 Task: In the  document acquisition.txt Insert the command  'Suggesting 'Email the file to   'softage.10@softage.net', with message attached Time-Sensitive: I kindly ask you to go through the email I've sent as soon as possible. and file type: RTF
Action: Mouse moved to (38, 63)
Screenshot: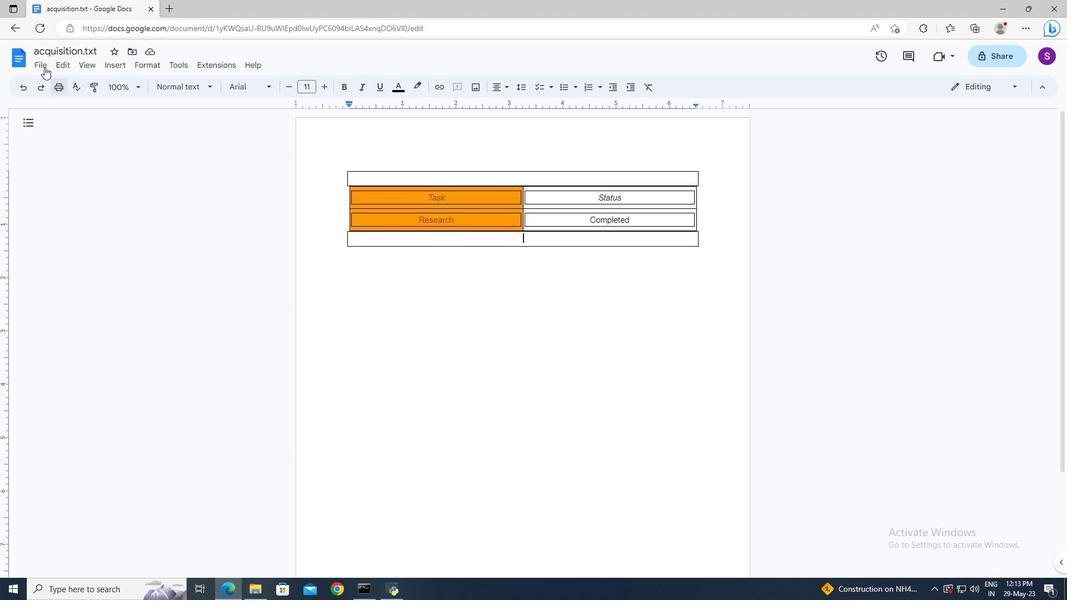 
Action: Mouse pressed left at (38, 63)
Screenshot: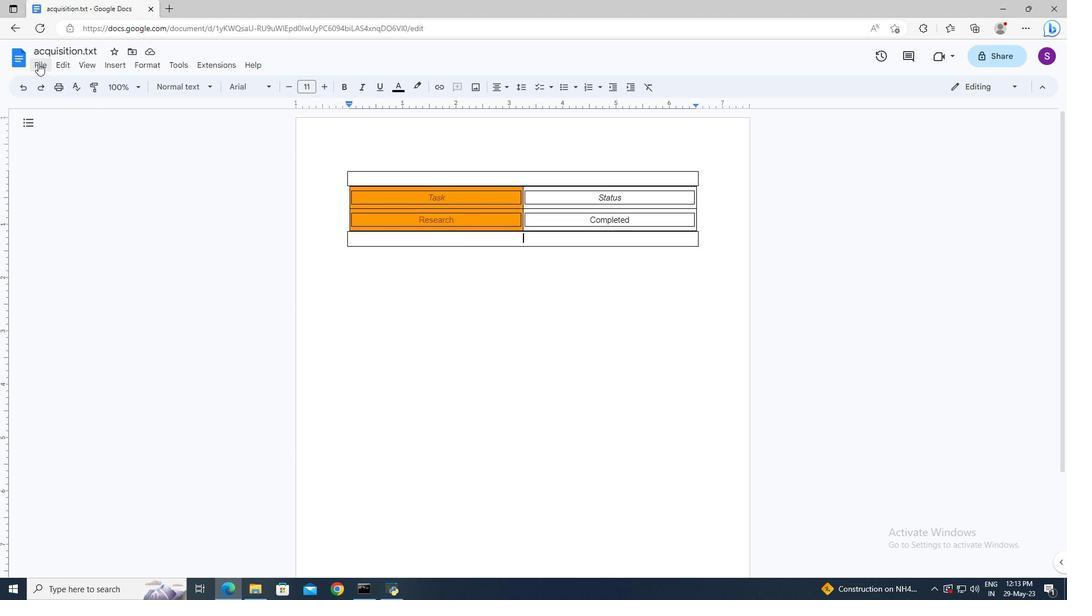 
Action: Mouse moved to (232, 167)
Screenshot: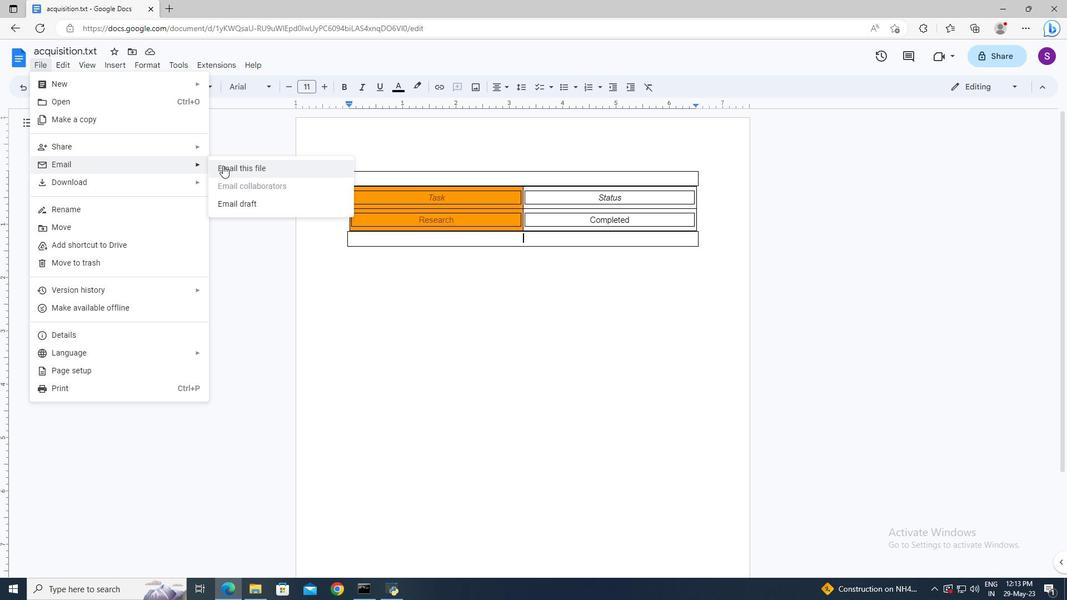 
Action: Mouse pressed left at (232, 167)
Screenshot: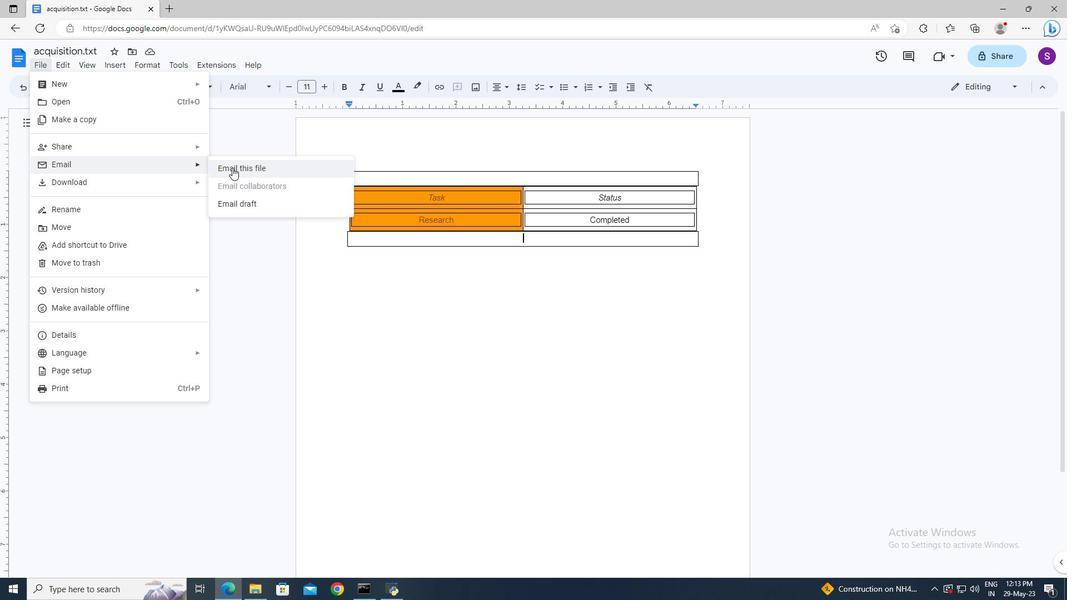 
Action: Mouse moved to (452, 232)
Screenshot: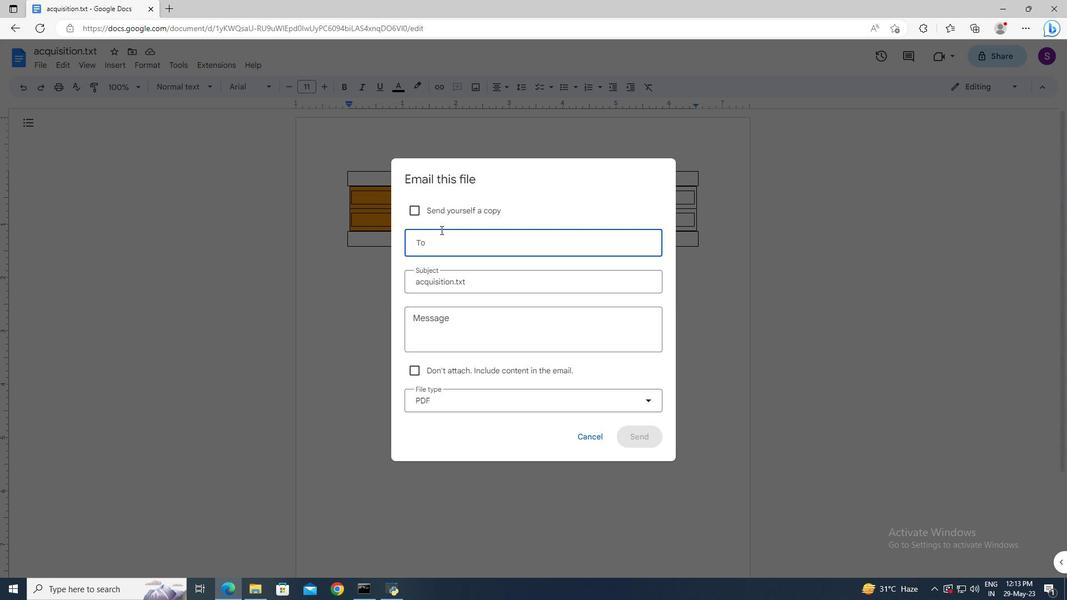 
Action: Mouse pressed left at (452, 232)
Screenshot: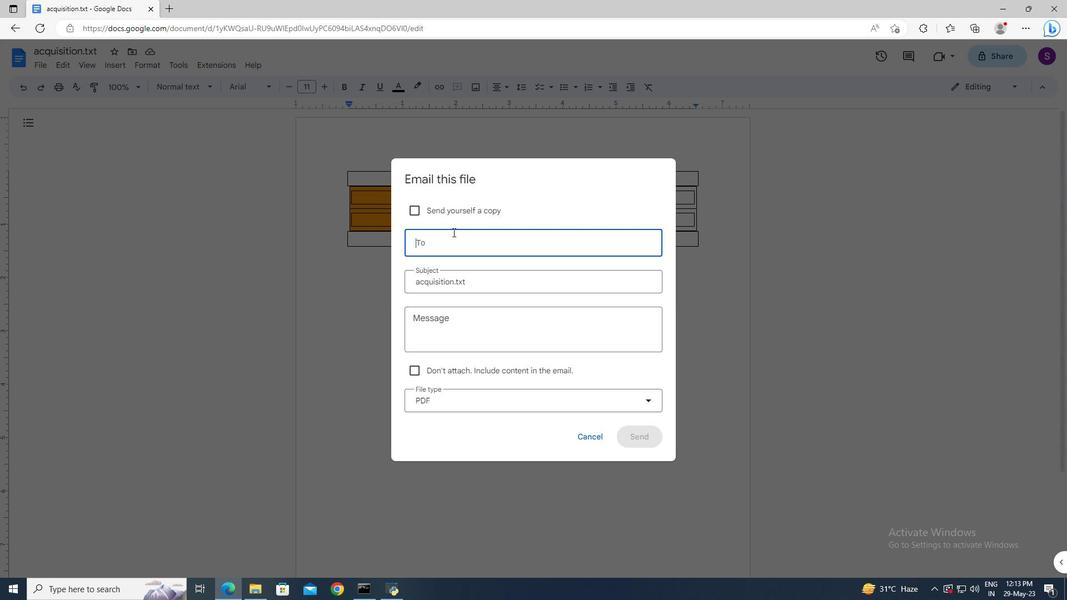 
Action: Mouse moved to (451, 234)
Screenshot: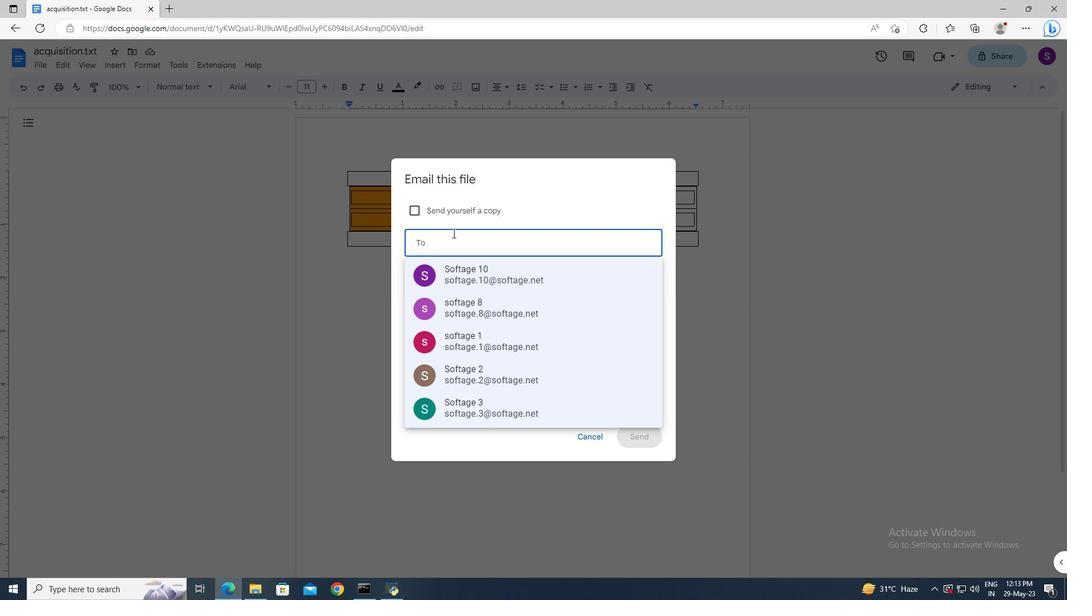 
Action: Key pressed softage.10<Key.shift>@softage.net<Key.enter>
Screenshot: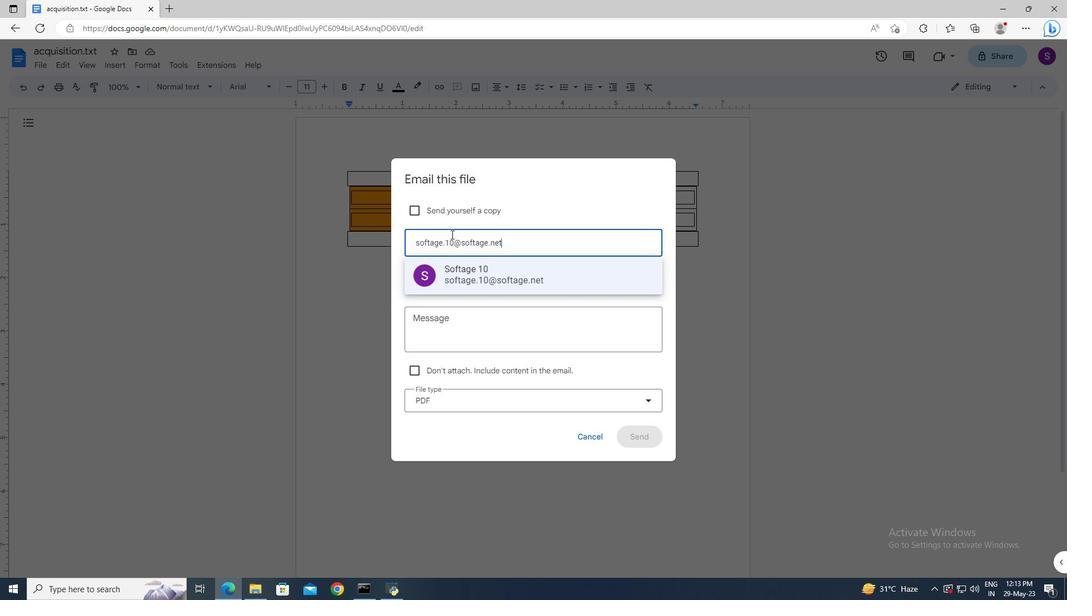 
Action: Mouse moved to (446, 283)
Screenshot: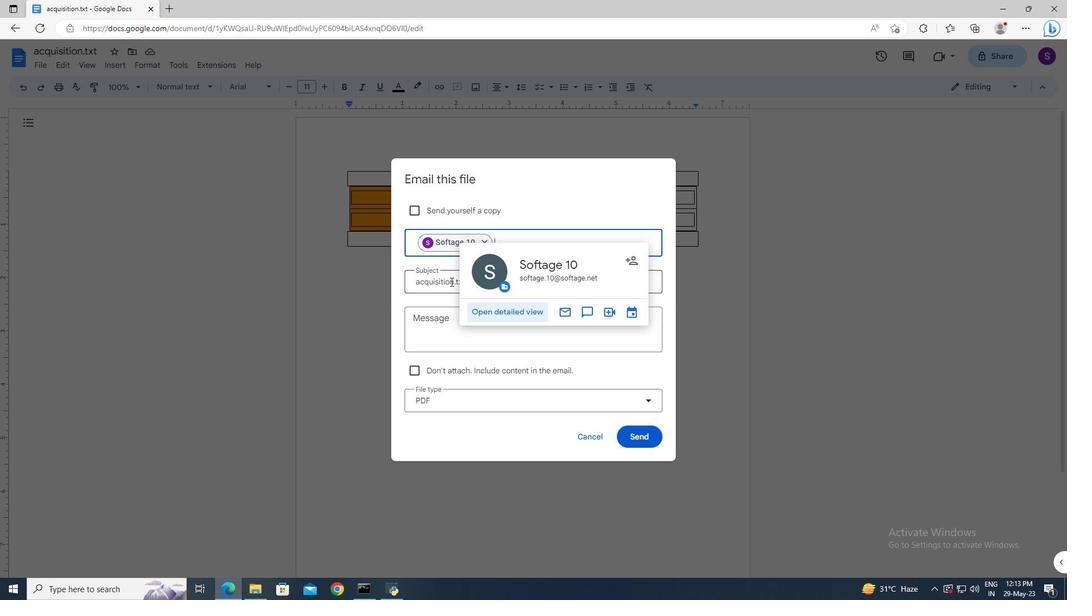 
Action: Mouse pressed left at (446, 283)
Screenshot: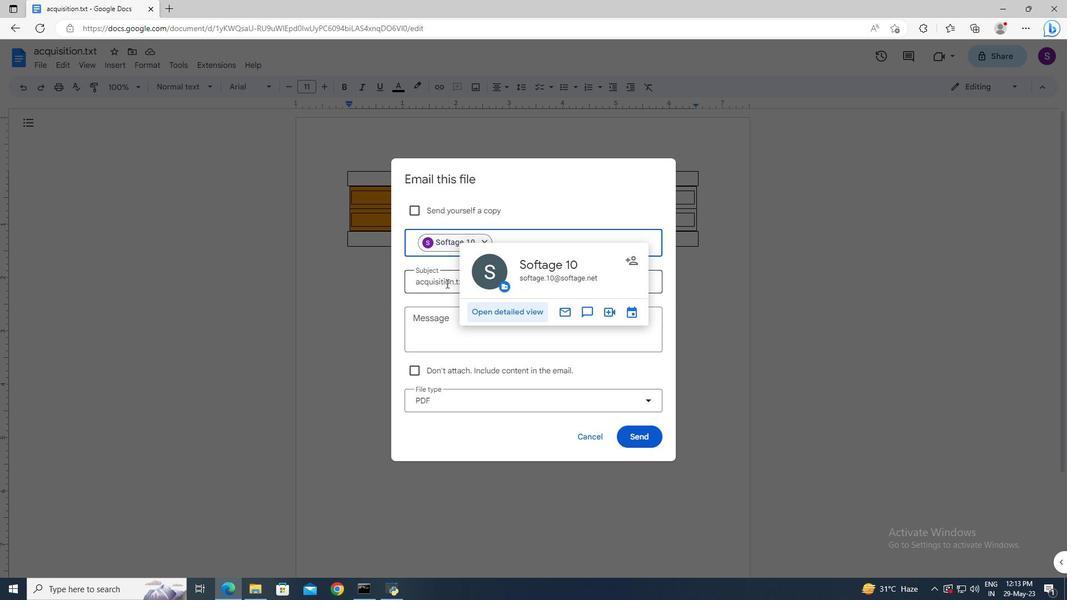 
Action: Mouse moved to (469, 320)
Screenshot: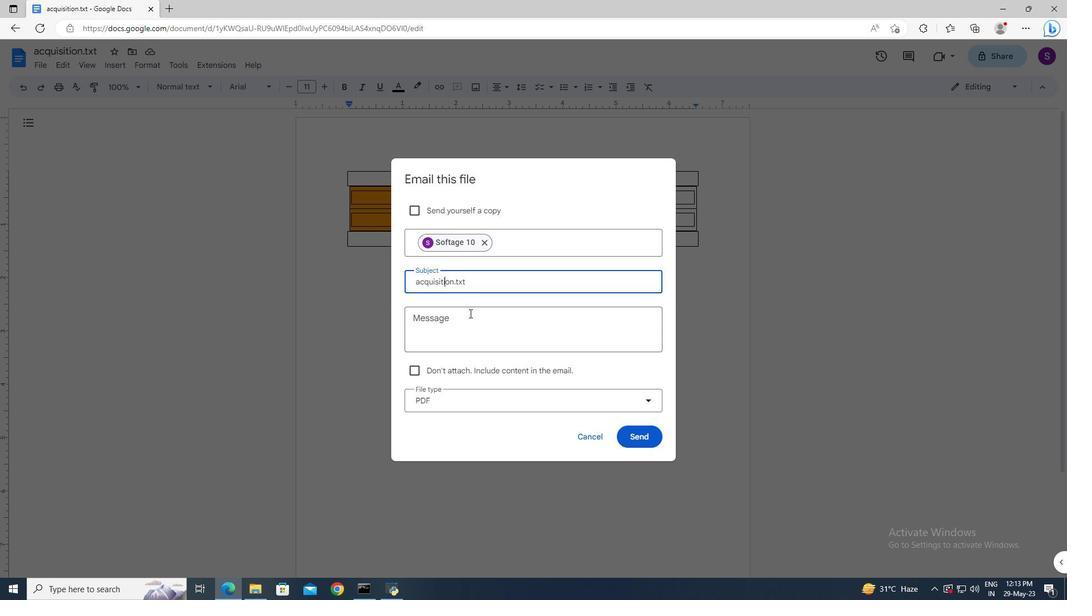 
Action: Mouse pressed left at (469, 320)
Screenshot: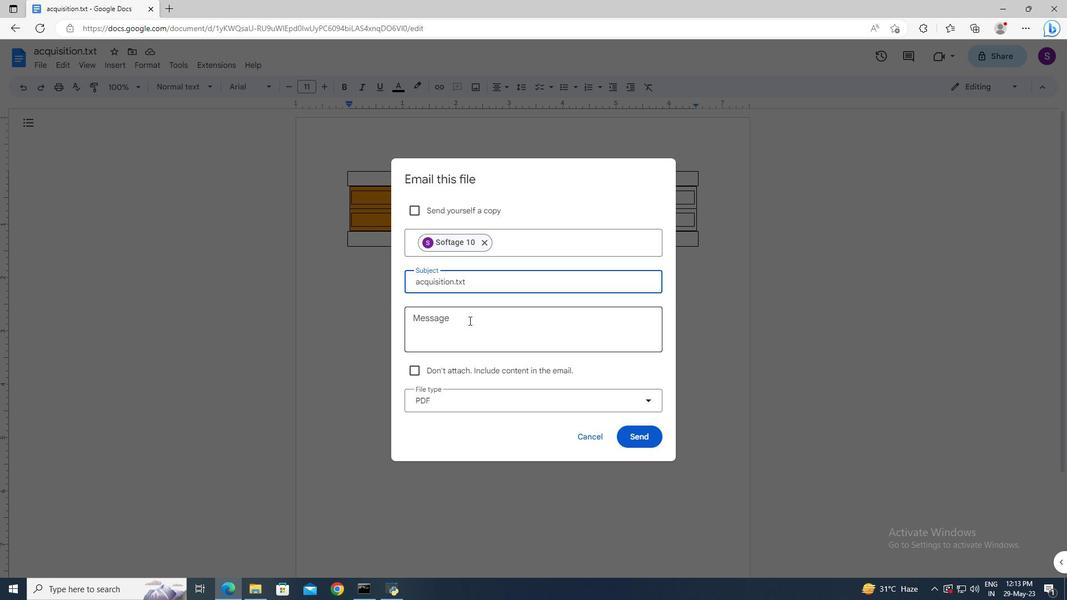 
Action: Key pressed <Key.shift>Time<Key.space><Key.backspace>-<Key.shift>Sensitive<Key.shift>:<Key.space><Key.shift>I<Key.space>kindly<Key.space>ask<Key.space>you<Key.space>to<Key.space>go<Key.space>through<Key.space>the<Key.space>email<Key.space><Key.shift>I've<Key.space>sent<Key.space>as<Key.space>soon<Key.space>as<Key.space>possible.
Screenshot: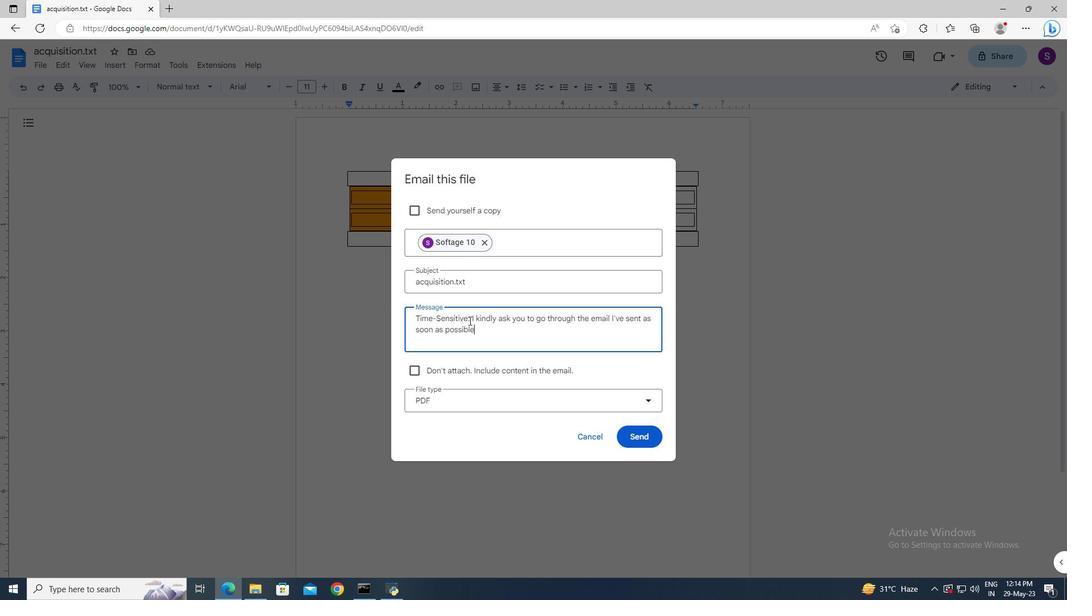 
Action: Mouse moved to (515, 400)
Screenshot: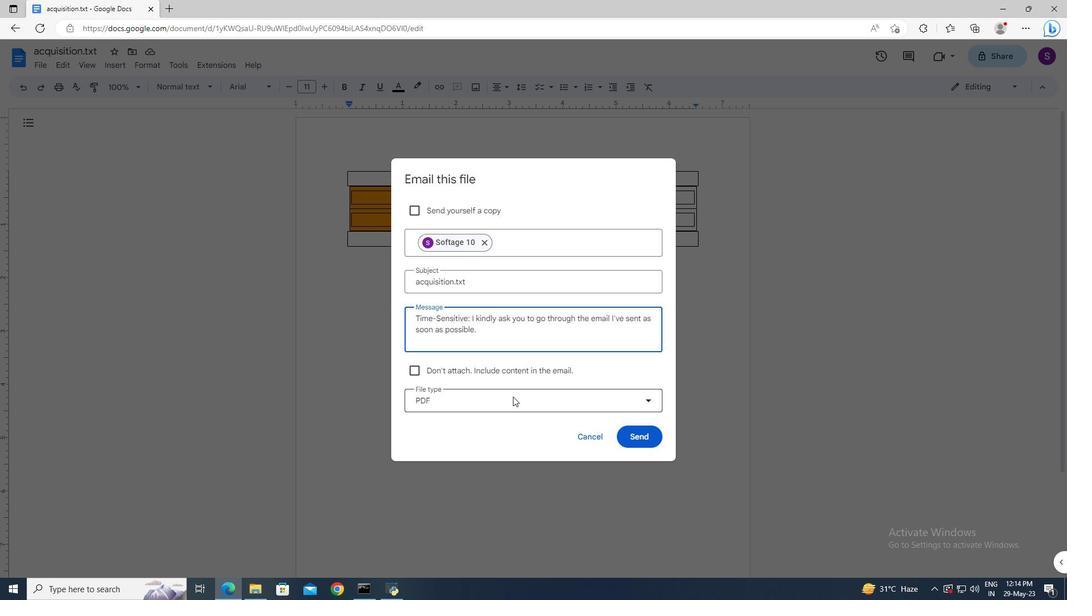 
Action: Mouse pressed left at (515, 400)
Screenshot: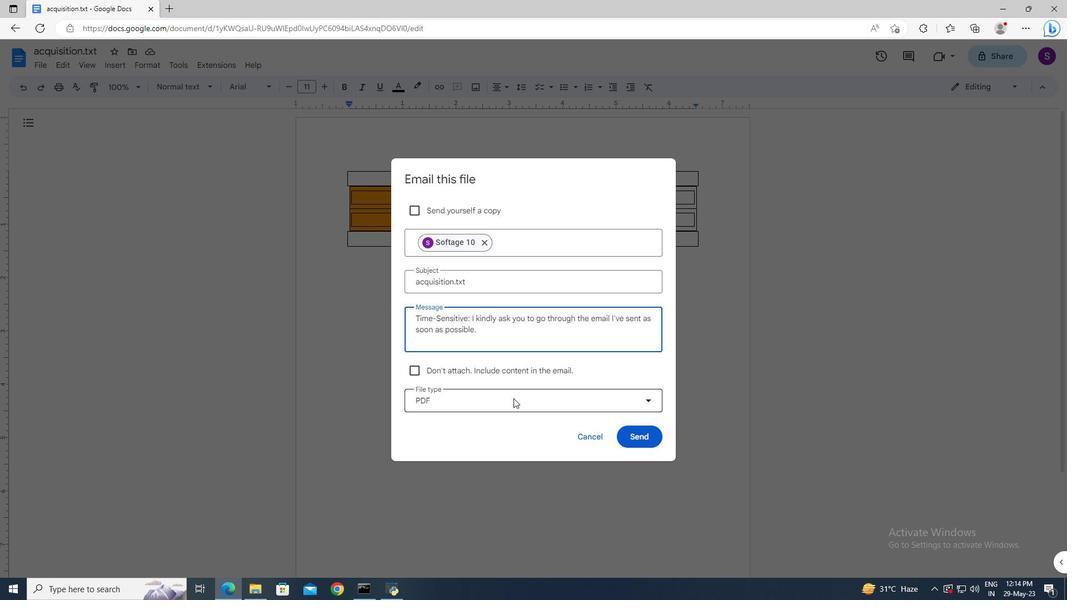 
Action: Mouse moved to (520, 440)
Screenshot: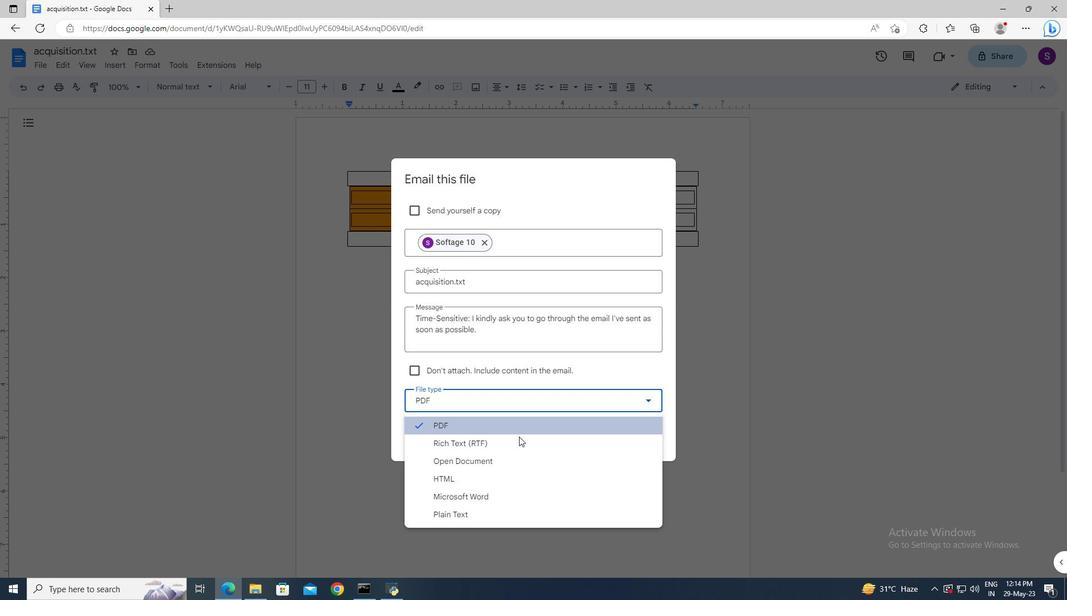 
Action: Mouse pressed left at (520, 440)
Screenshot: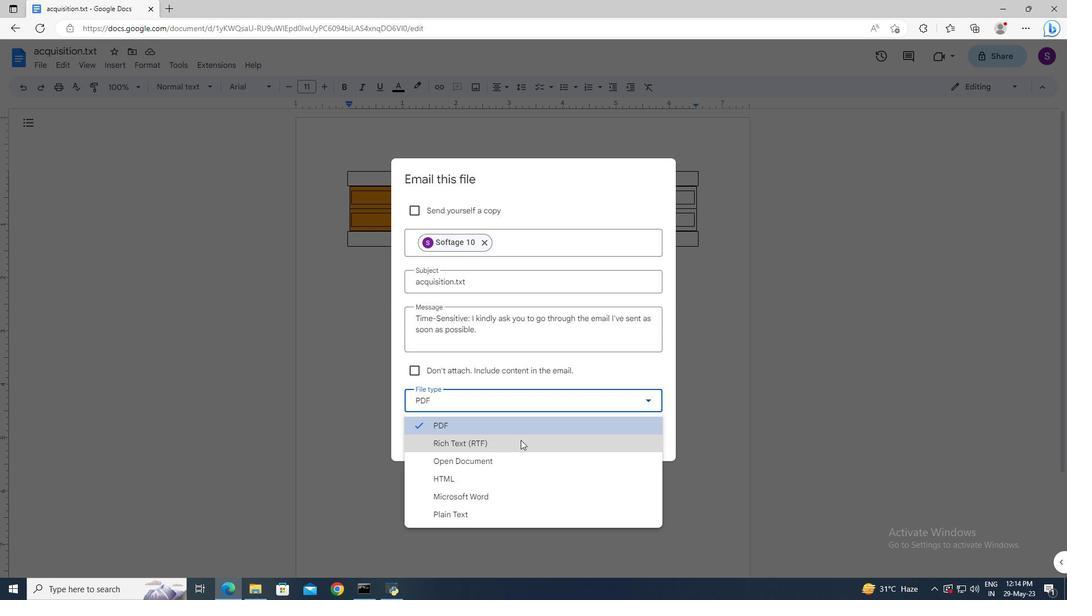 
Action: Mouse moved to (627, 439)
Screenshot: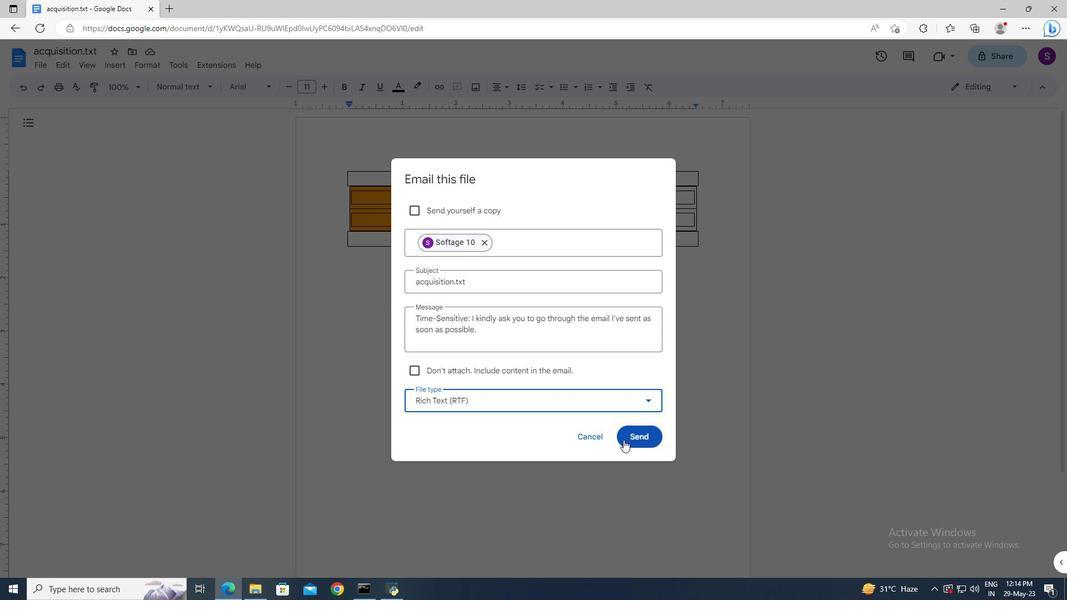 
Action: Mouse pressed left at (627, 439)
Screenshot: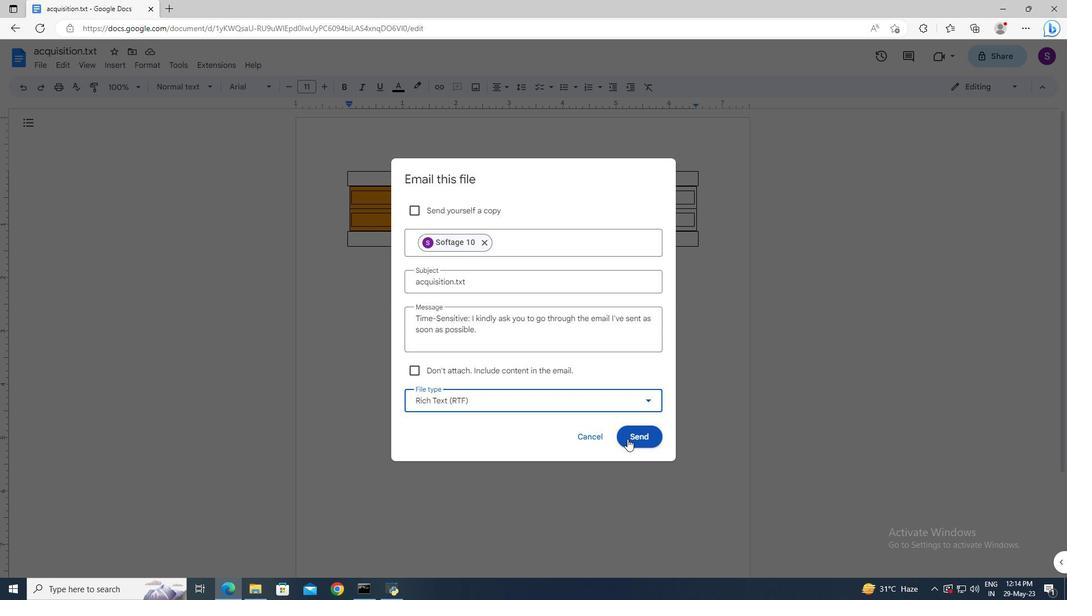 
Action: Mouse moved to (627, 431)
Screenshot: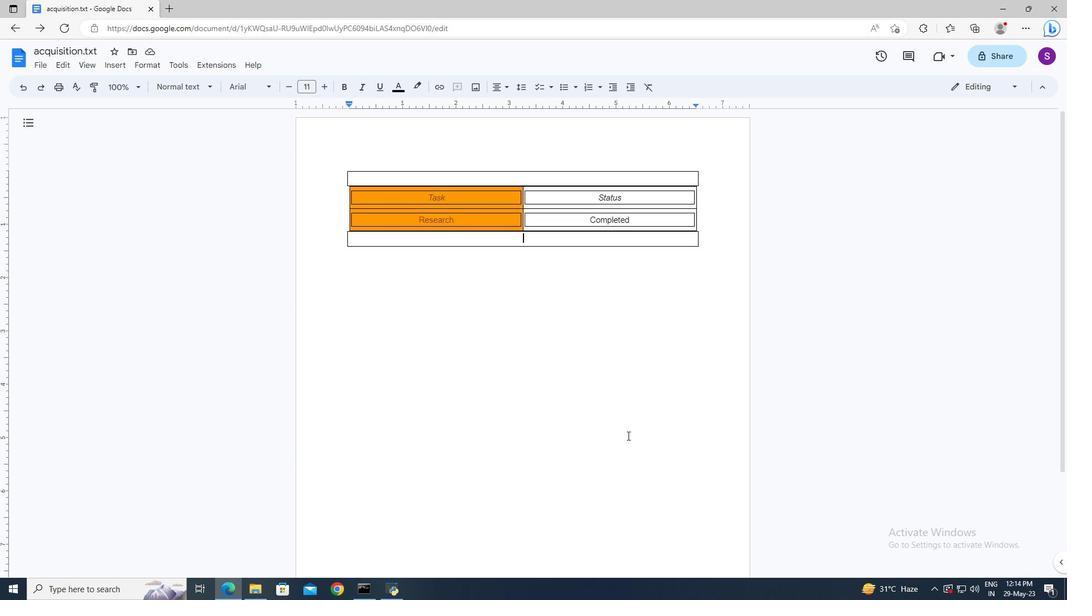 
